 Task: Set the height of the overlapping area for panoramix to 100.
Action: Mouse moved to (99, 11)
Screenshot: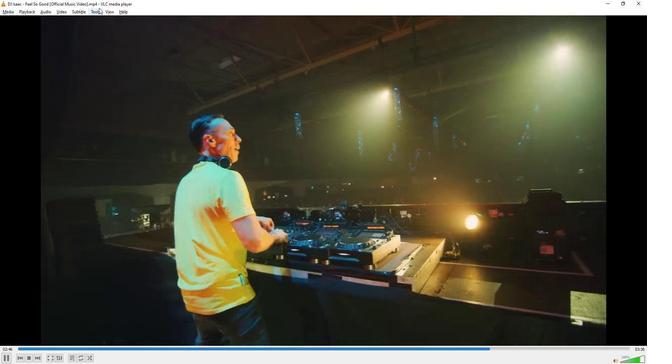 
Action: Mouse pressed left at (99, 11)
Screenshot: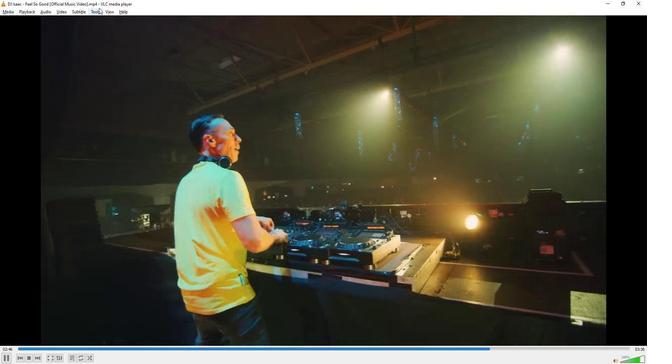 
Action: Mouse moved to (103, 95)
Screenshot: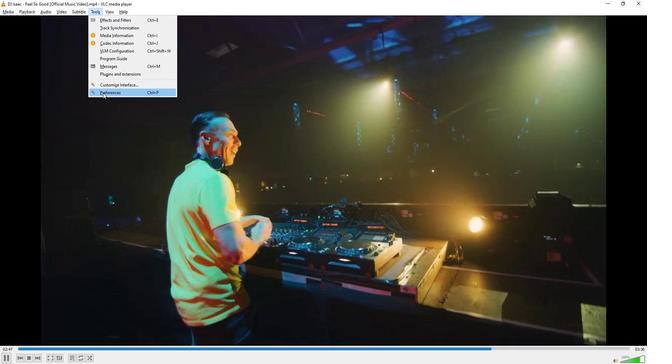 
Action: Mouse pressed left at (103, 95)
Screenshot: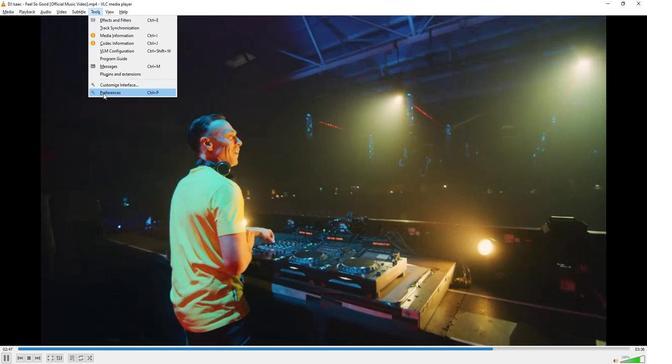 
Action: Mouse moved to (145, 287)
Screenshot: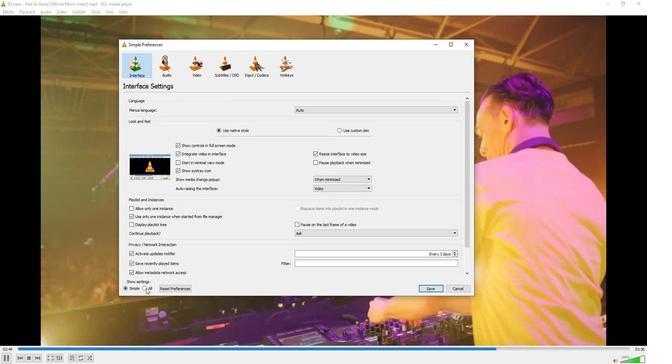 
Action: Mouse pressed left at (145, 287)
Screenshot: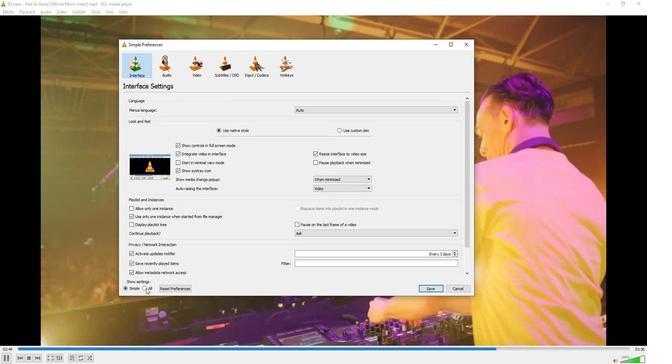 
Action: Mouse moved to (140, 235)
Screenshot: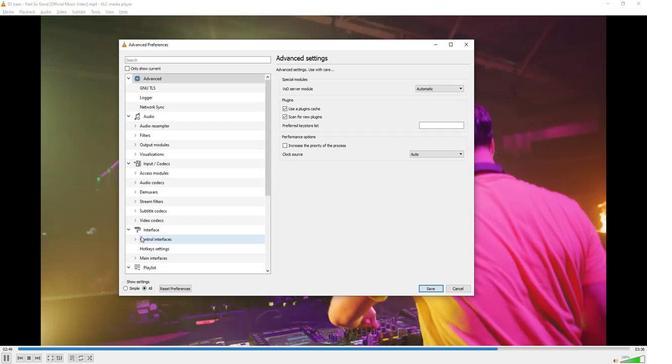 
Action: Mouse scrolled (140, 235) with delta (0, 0)
Screenshot: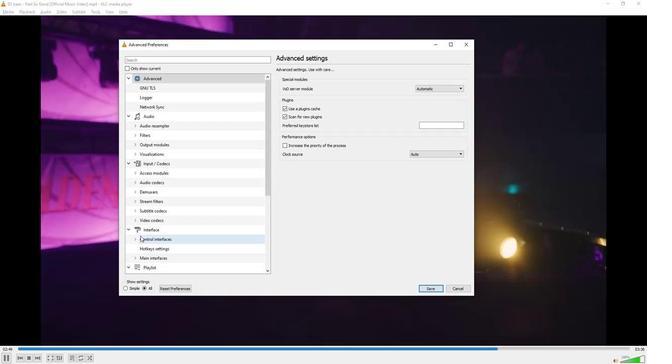 
Action: Mouse scrolled (140, 235) with delta (0, 0)
Screenshot: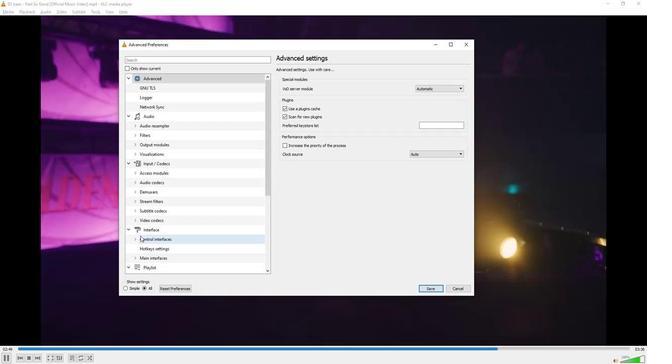 
Action: Mouse scrolled (140, 235) with delta (0, 0)
Screenshot: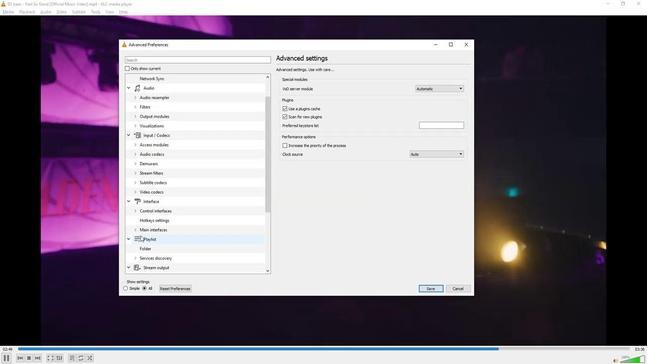 
Action: Mouse scrolled (140, 235) with delta (0, 0)
Screenshot: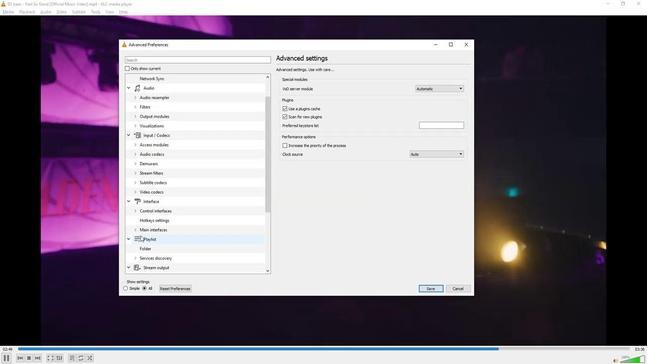 
Action: Mouse scrolled (140, 235) with delta (0, 0)
Screenshot: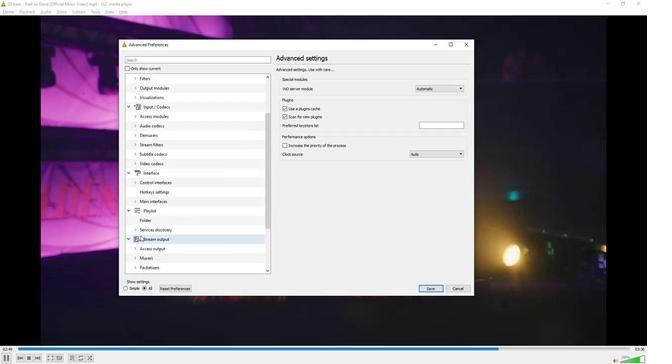 
Action: Mouse scrolled (140, 235) with delta (0, 0)
Screenshot: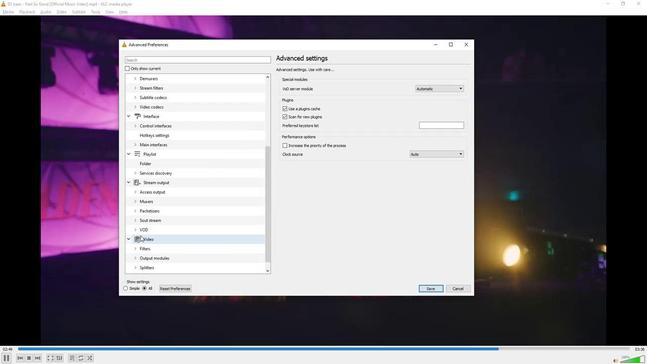 
Action: Mouse scrolled (140, 235) with delta (0, 0)
Screenshot: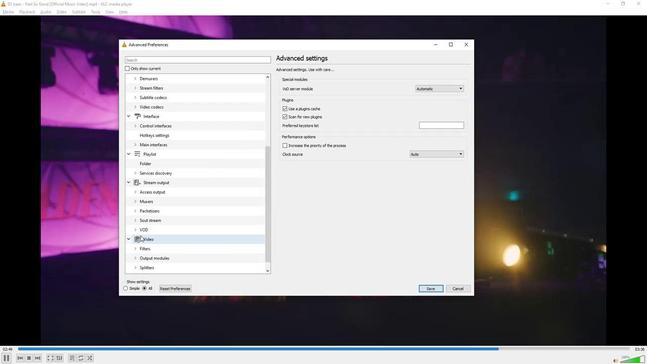 
Action: Mouse scrolled (140, 235) with delta (0, 0)
Screenshot: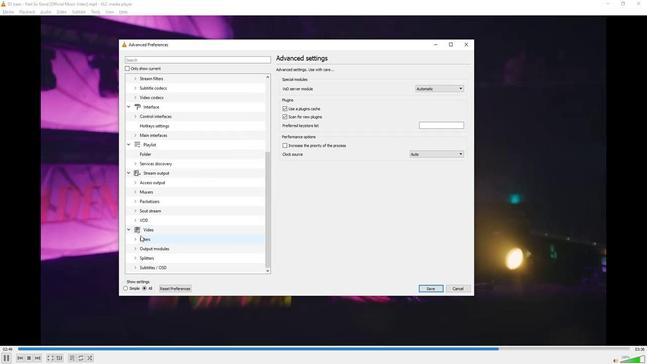 
Action: Mouse moved to (134, 259)
Screenshot: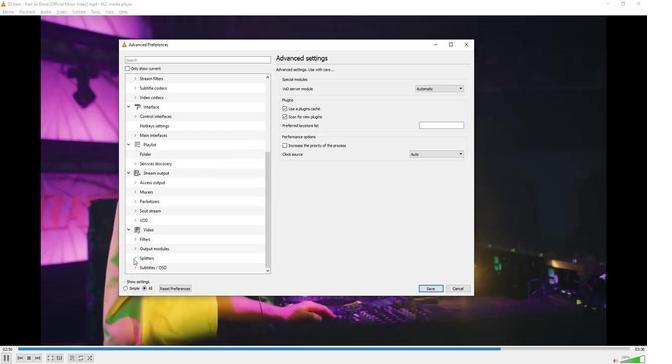 
Action: Mouse pressed left at (134, 259)
Screenshot: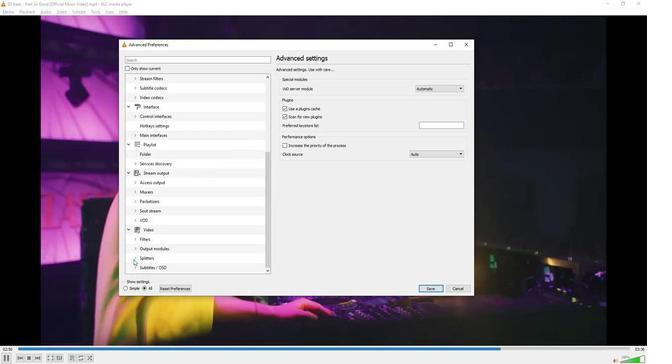 
Action: Mouse moved to (138, 250)
Screenshot: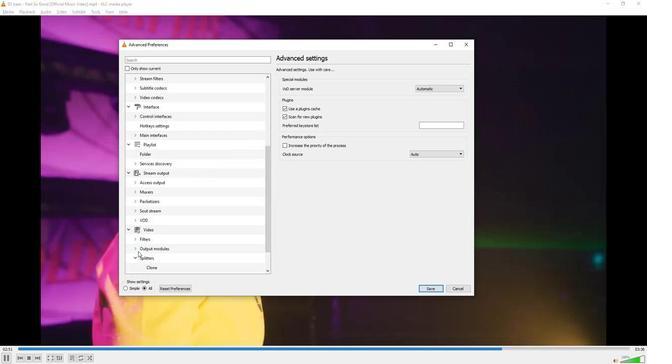 
Action: Mouse scrolled (138, 249) with delta (0, 0)
Screenshot: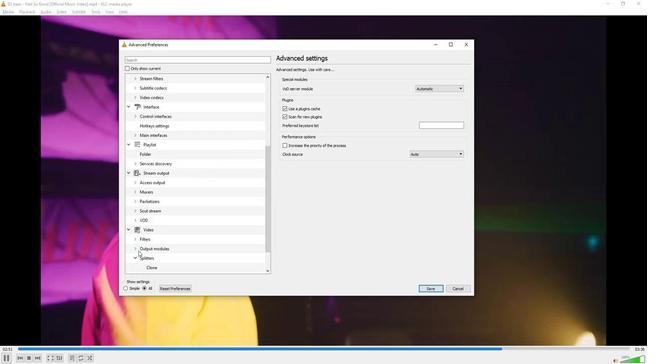 
Action: Mouse scrolled (138, 249) with delta (0, 0)
Screenshot: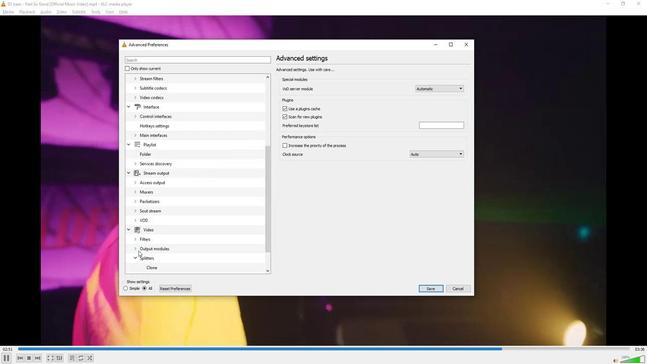 
Action: Mouse scrolled (138, 249) with delta (0, 0)
Screenshot: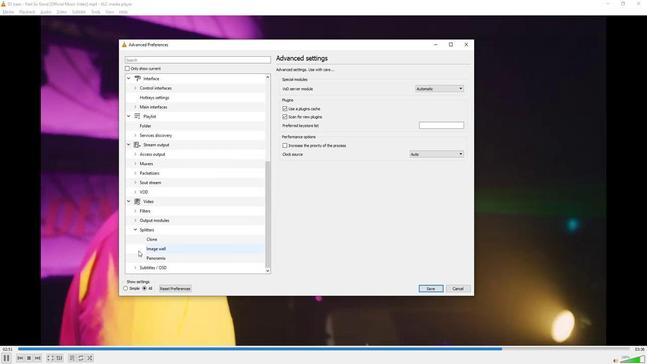 
Action: Mouse scrolled (138, 249) with delta (0, 0)
Screenshot: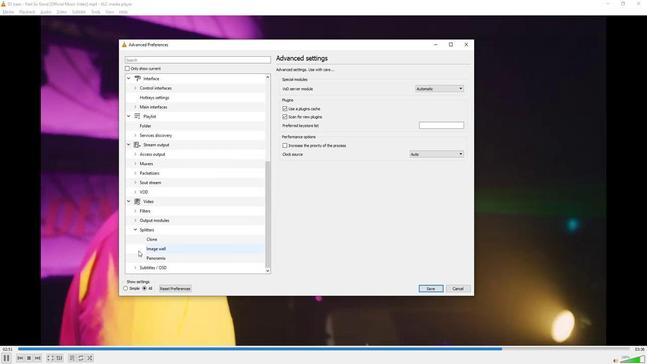 
Action: Mouse scrolled (138, 249) with delta (0, 0)
Screenshot: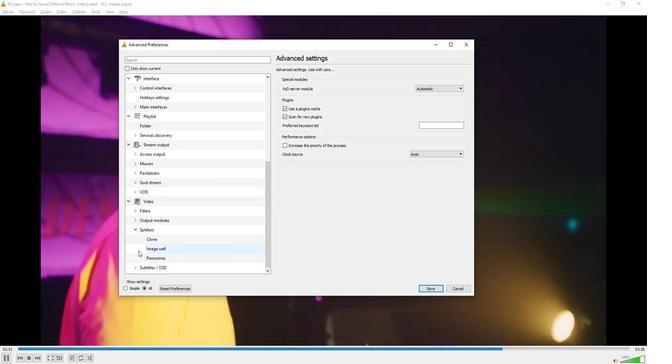 
Action: Mouse scrolled (138, 249) with delta (0, 0)
Screenshot: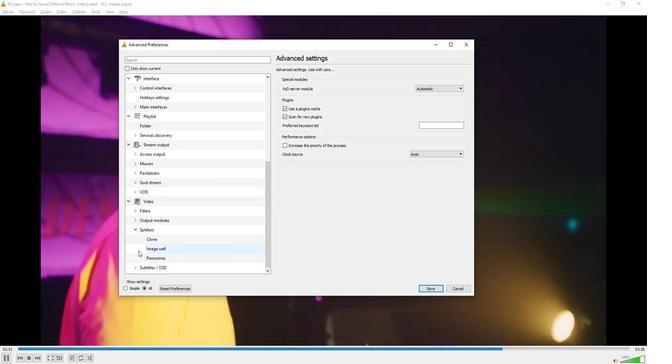 
Action: Mouse moved to (147, 255)
Screenshot: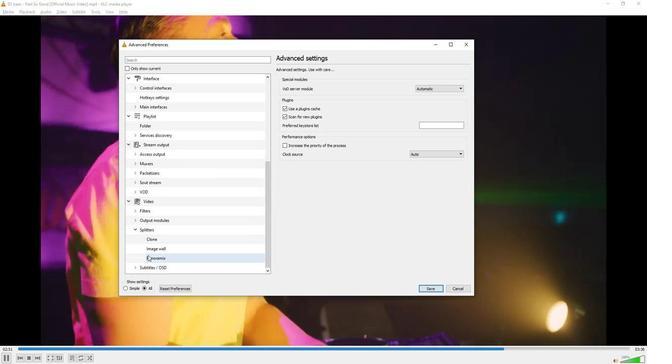 
Action: Mouse pressed left at (147, 255)
Screenshot: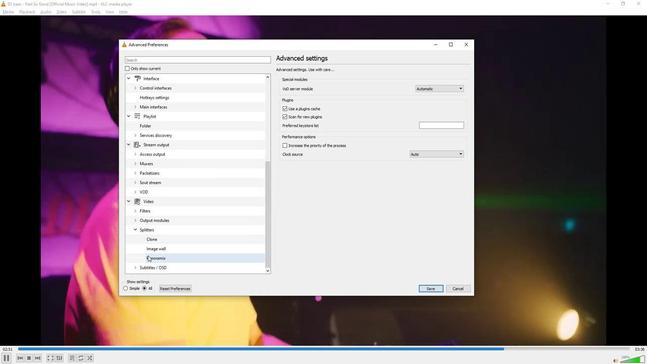 
Action: Mouse moved to (456, 99)
Screenshot: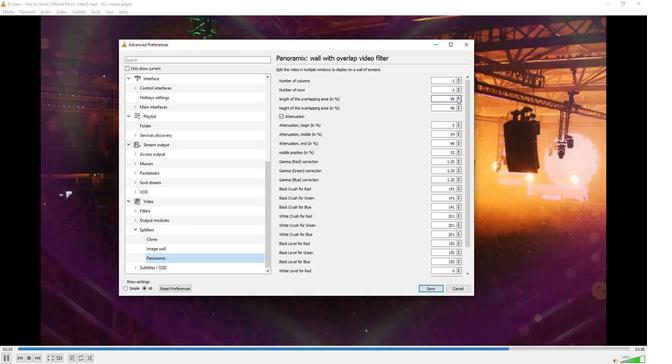 
Action: Mouse pressed left at (456, 99)
Screenshot: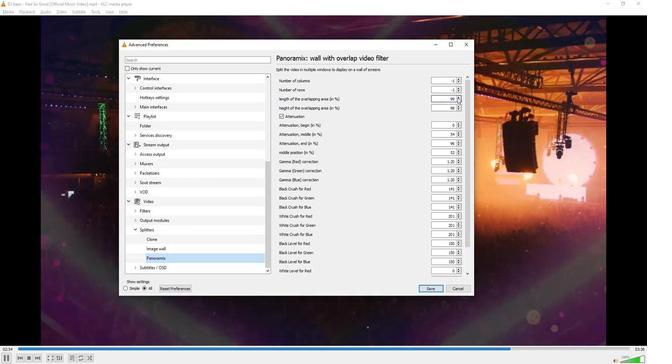
Action: Mouse moved to (408, 105)
Screenshot: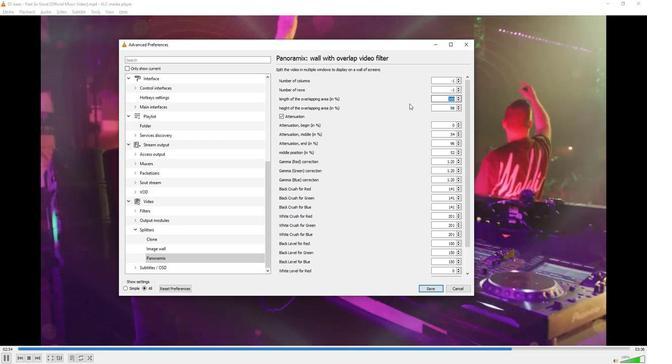 
Action: Mouse pressed left at (408, 105)
Screenshot: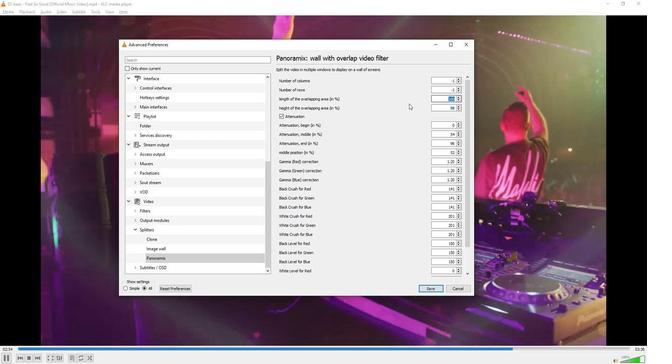 
